 Task: Select Convenience. Add to cart, from FastMarket for 4287 Palmer Road, Westerville, Ohio 43081, Cell Number 614-742-1053, following item : 3.1 Amp Dual USB Car Charger_x000D_
 - 1
Action: Mouse moved to (275, 116)
Screenshot: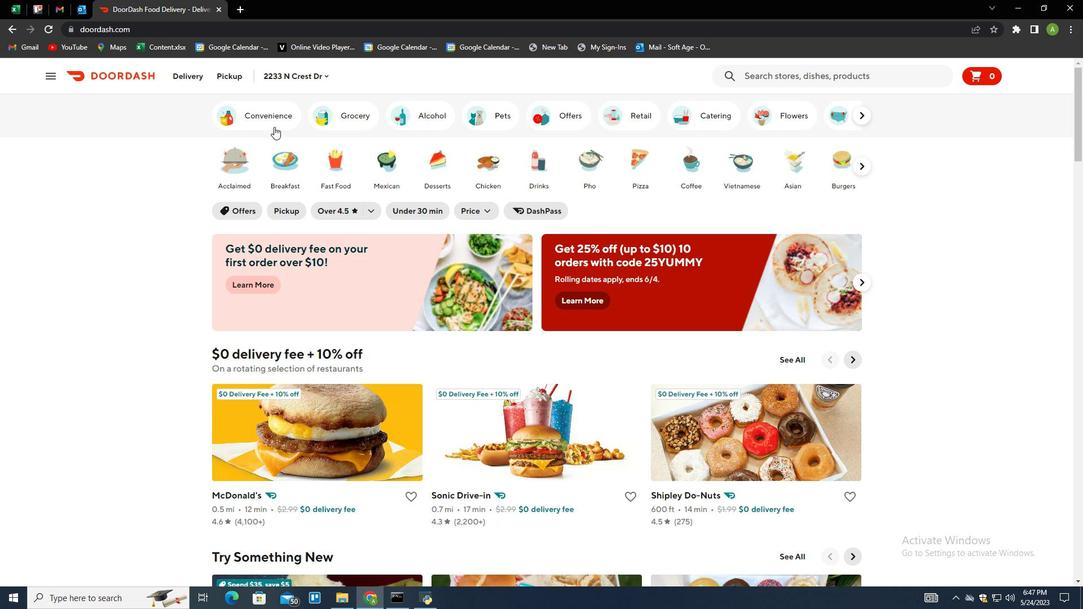 
Action: Mouse pressed left at (275, 116)
Screenshot: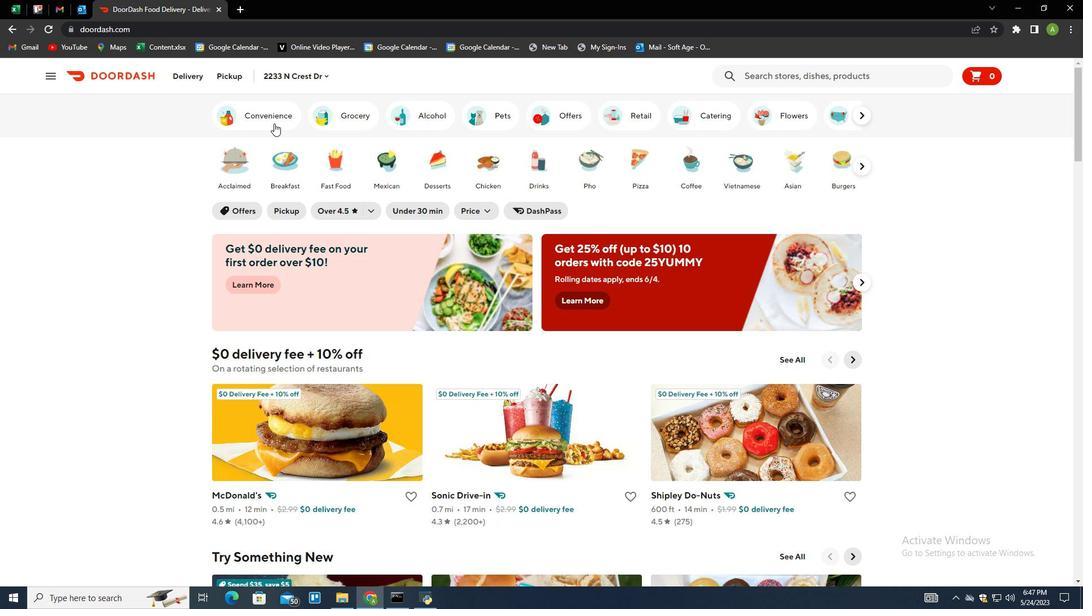 
Action: Mouse moved to (516, 408)
Screenshot: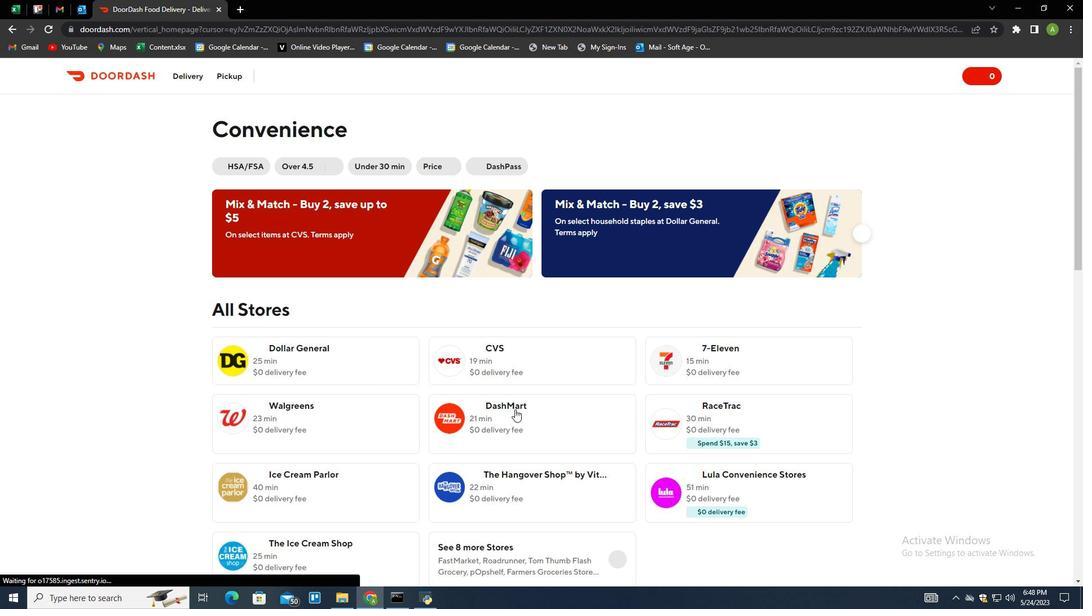 
Action: Mouse scrolled (516, 407) with delta (0, 0)
Screenshot: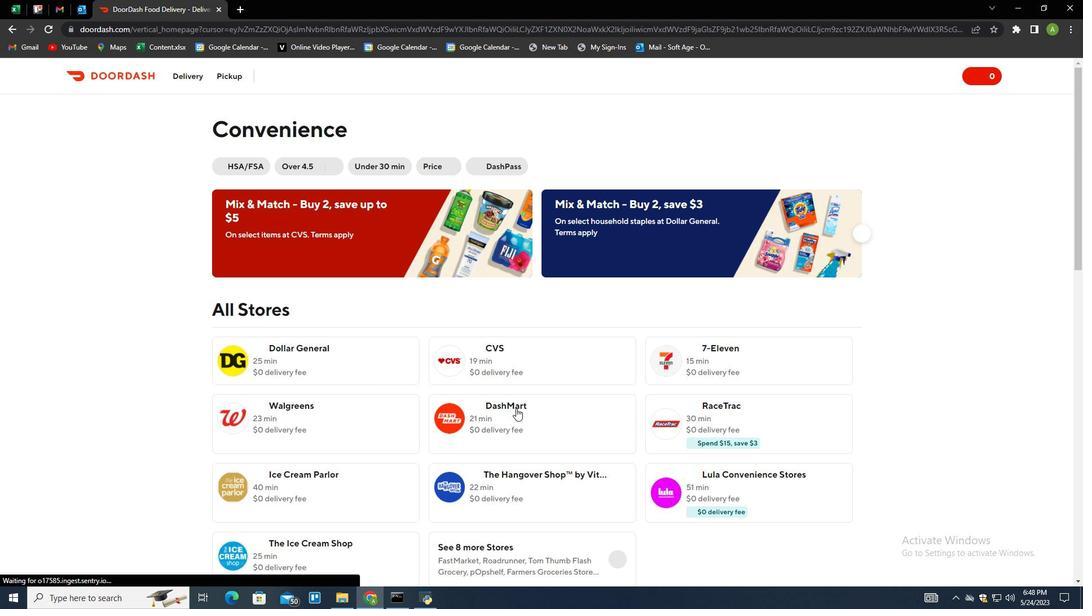 
Action: Mouse scrolled (516, 407) with delta (0, 0)
Screenshot: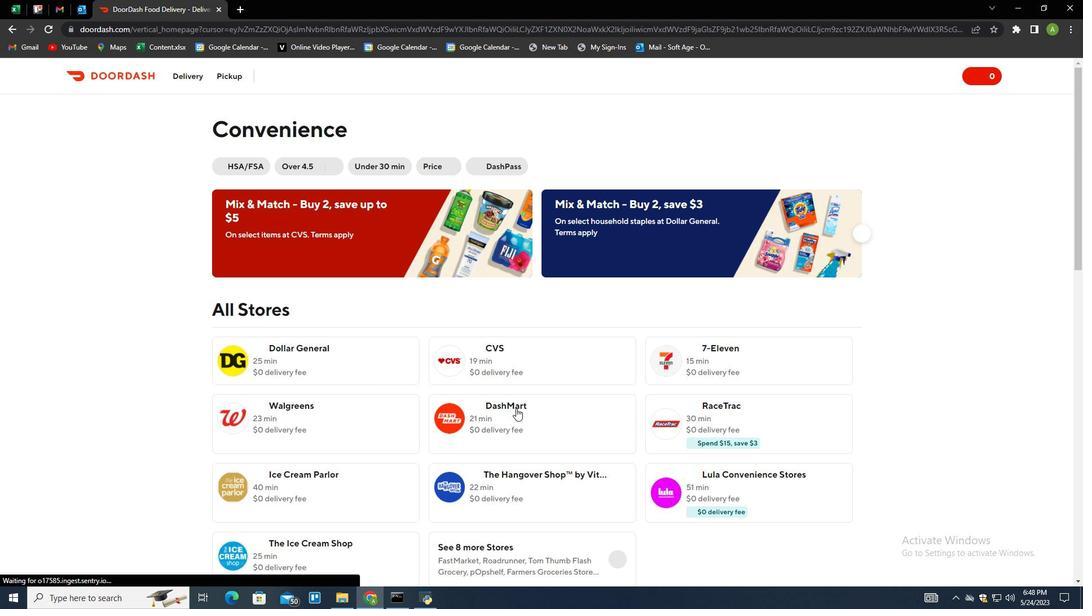 
Action: Mouse moved to (615, 449)
Screenshot: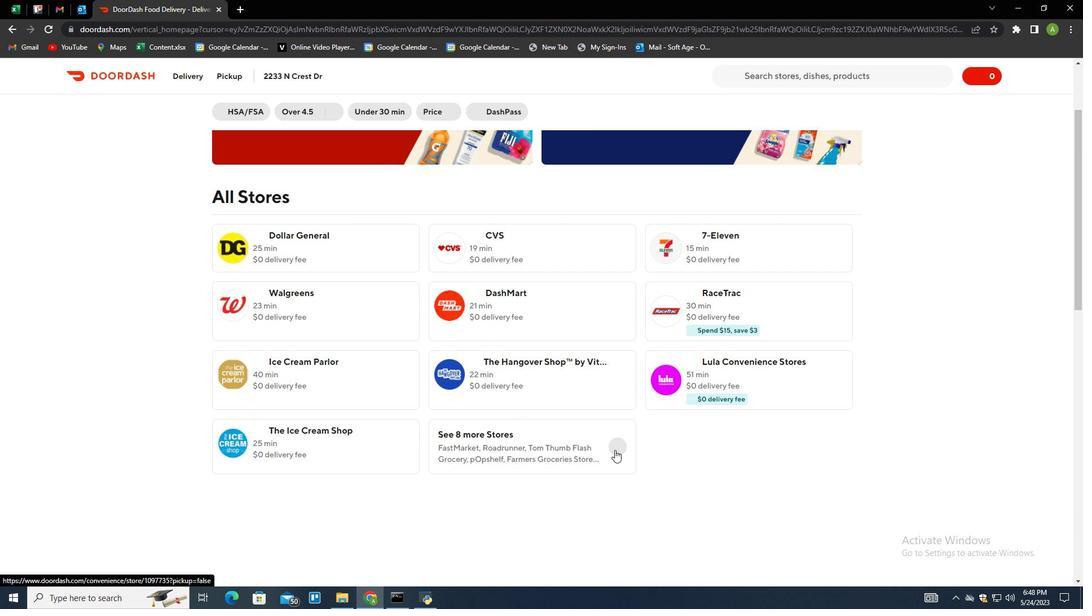 
Action: Mouse pressed left at (615, 449)
Screenshot: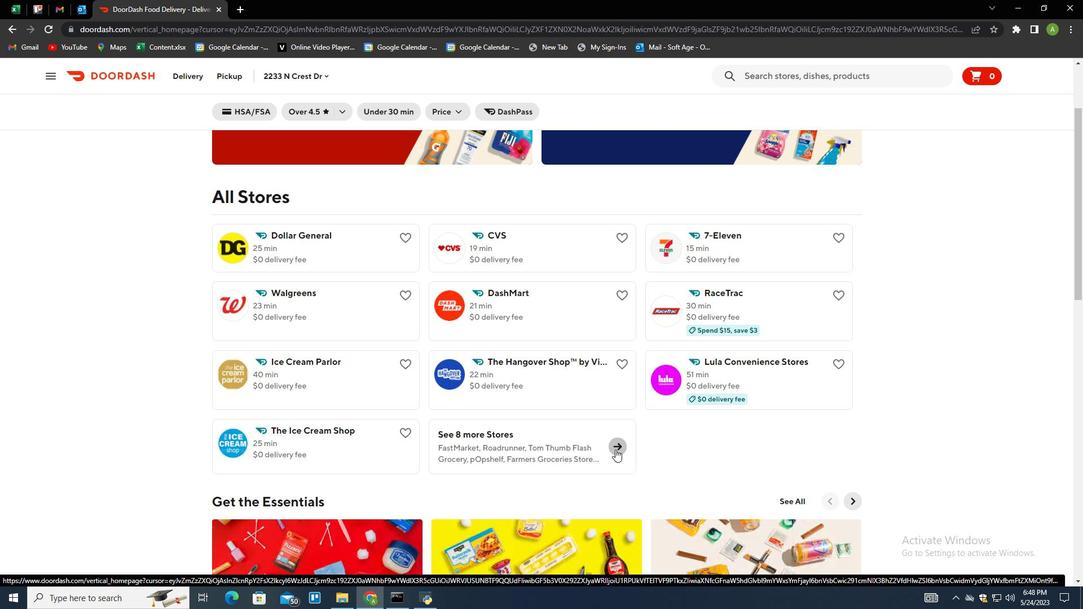 
Action: Mouse moved to (556, 392)
Screenshot: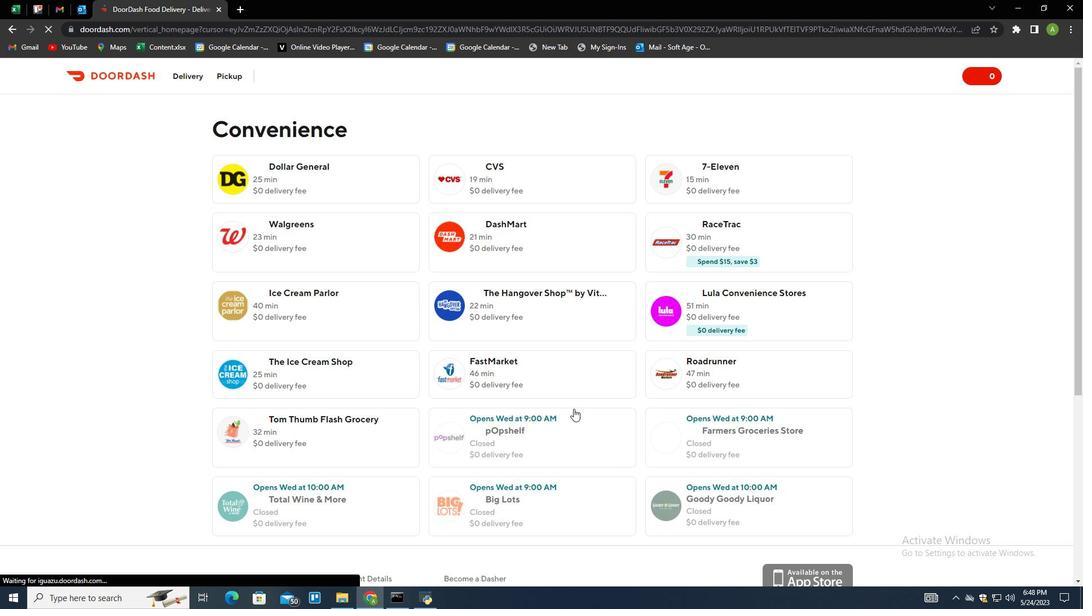 
Action: Mouse pressed left at (556, 392)
Screenshot: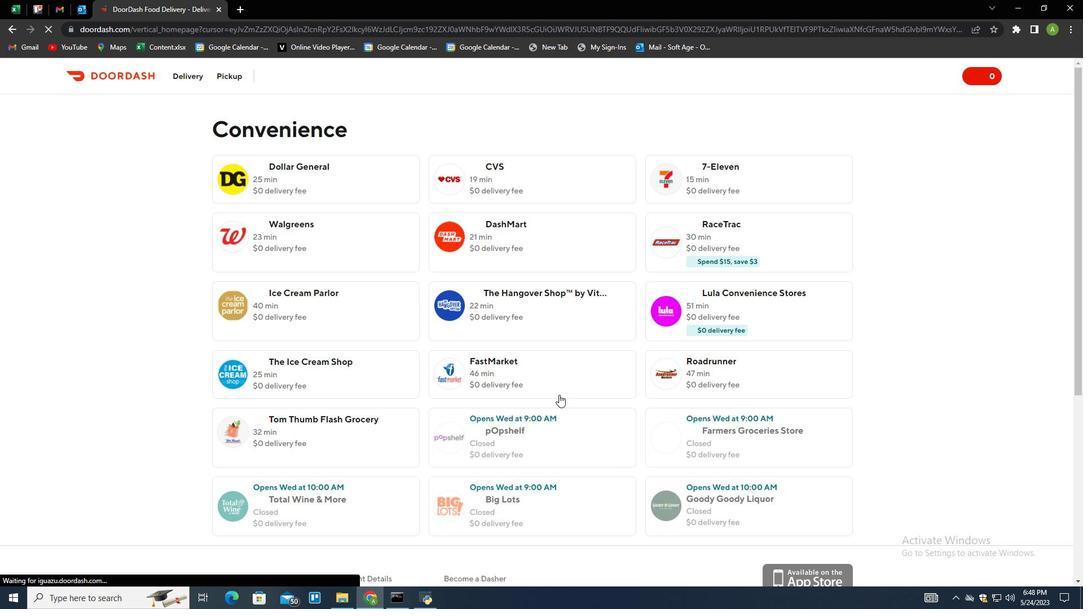 
Action: Mouse moved to (236, 71)
Screenshot: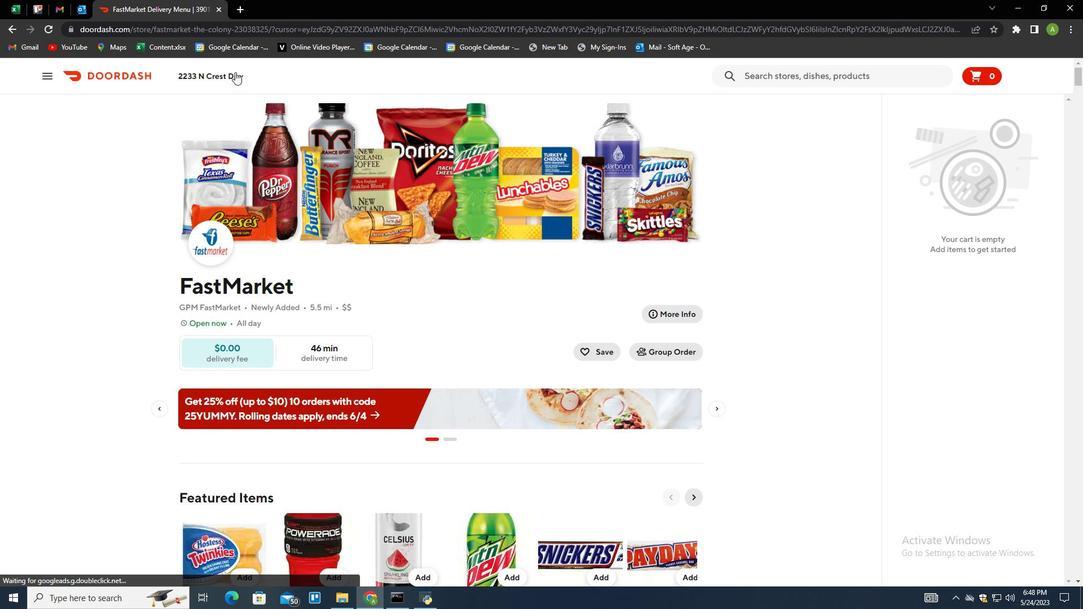 
Action: Mouse pressed left at (236, 71)
Screenshot: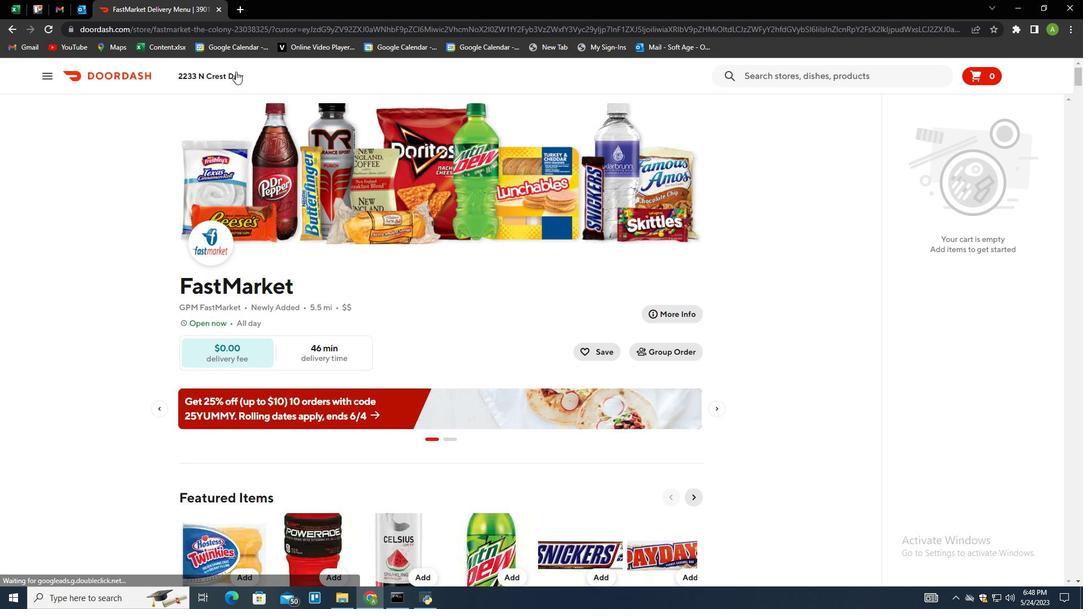 
Action: Mouse moved to (242, 121)
Screenshot: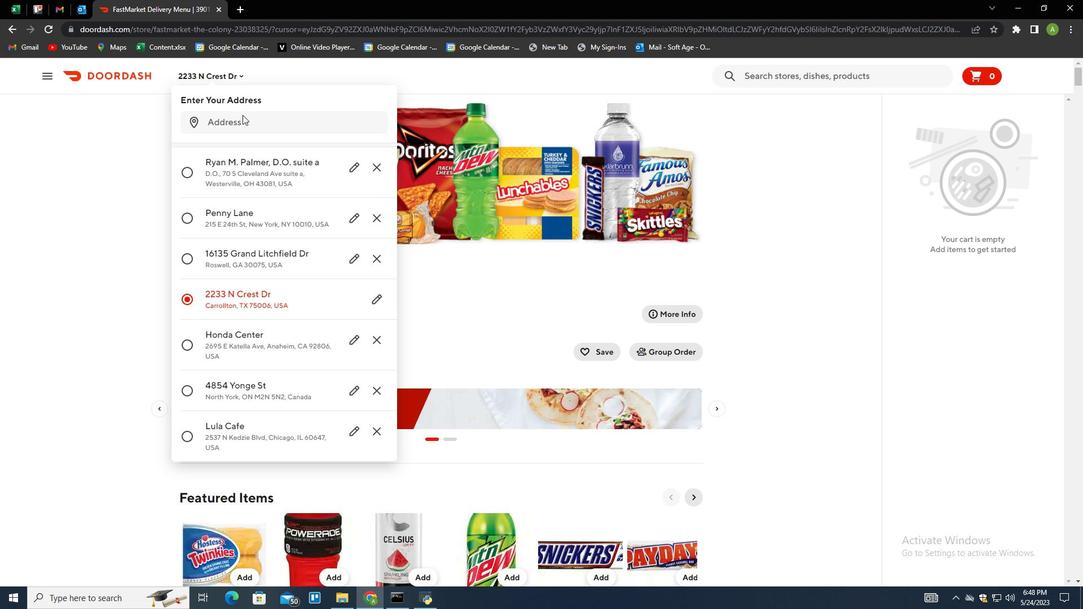 
Action: Mouse pressed left at (242, 121)
Screenshot: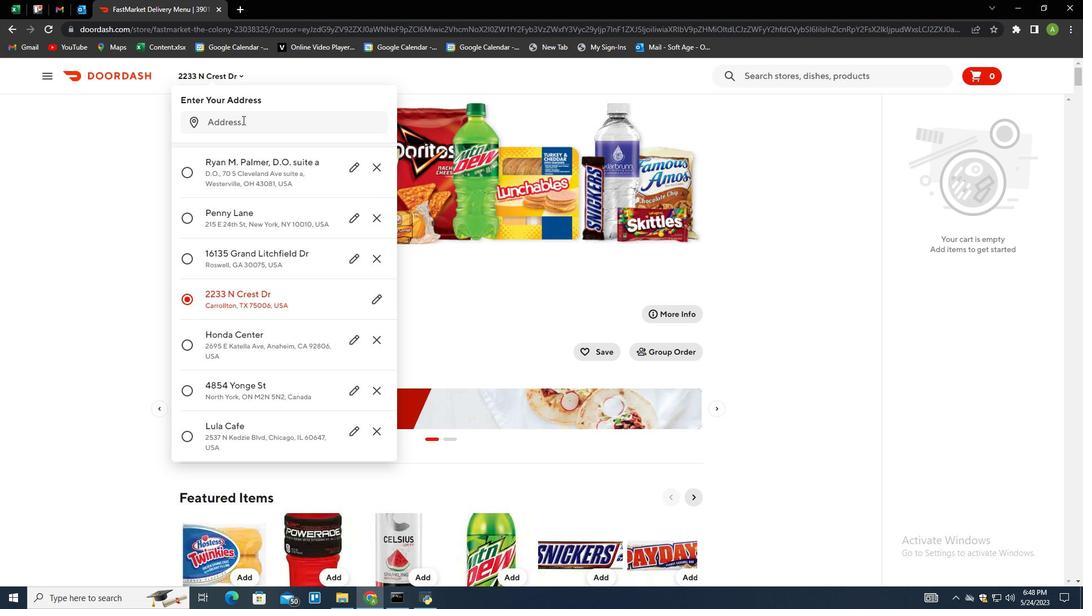 
Action: Mouse moved to (242, 122)
Screenshot: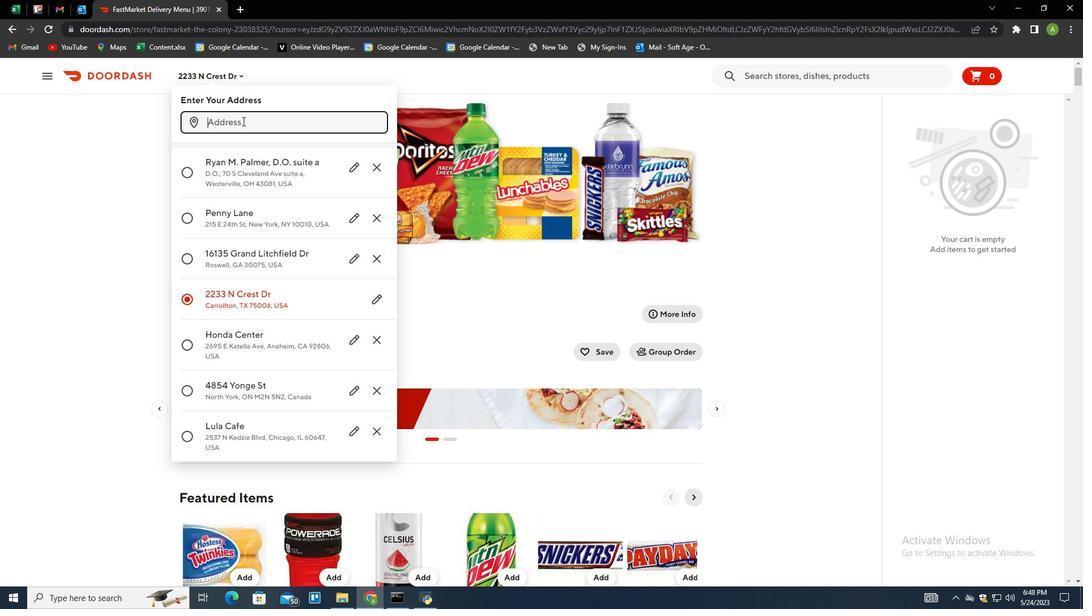 
Action: Key pressed 4287<Key.space>palmer<Key.space>road,<Key.space>westerville,<Key.space>ohio<Key.space>43081<Key.enter>
Screenshot: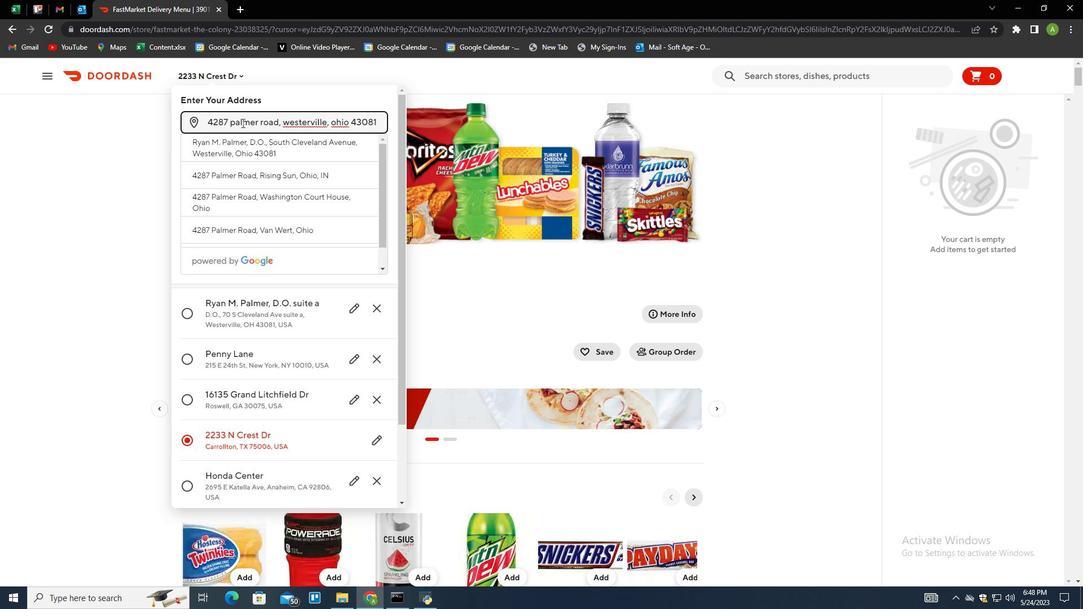 
Action: Mouse moved to (361, 467)
Screenshot: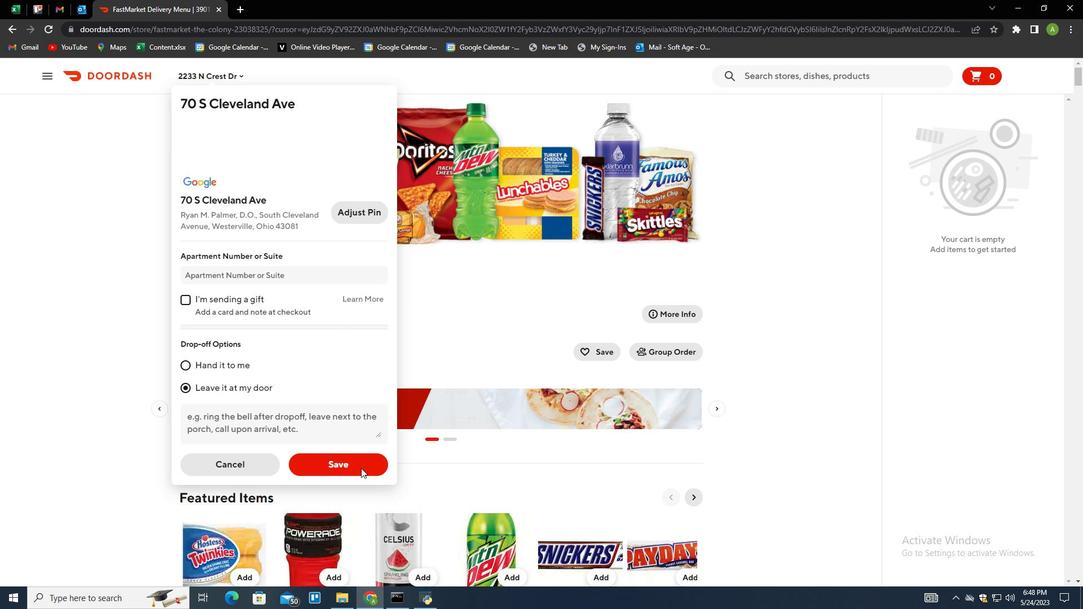 
Action: Mouse pressed left at (361, 467)
Screenshot: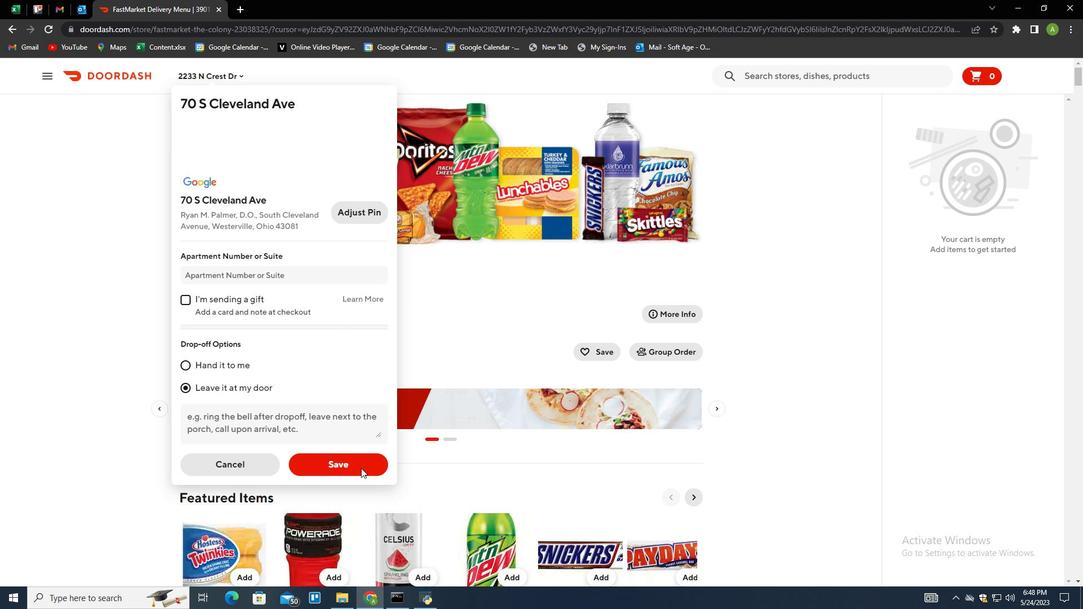 
Action: Mouse moved to (586, 412)
Screenshot: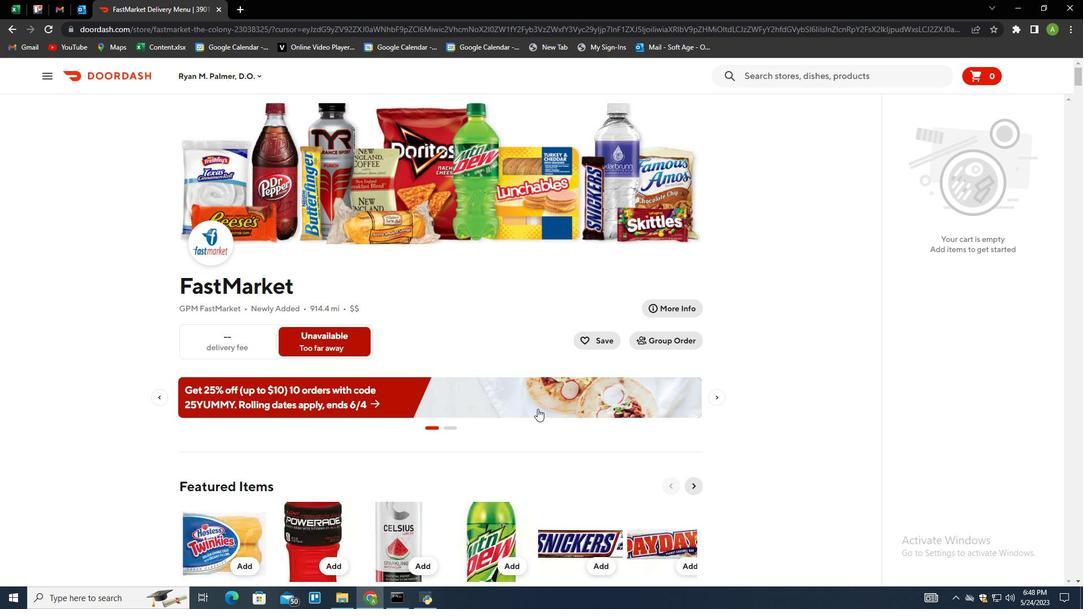 
Action: Mouse scrolled (586, 412) with delta (0, 0)
Screenshot: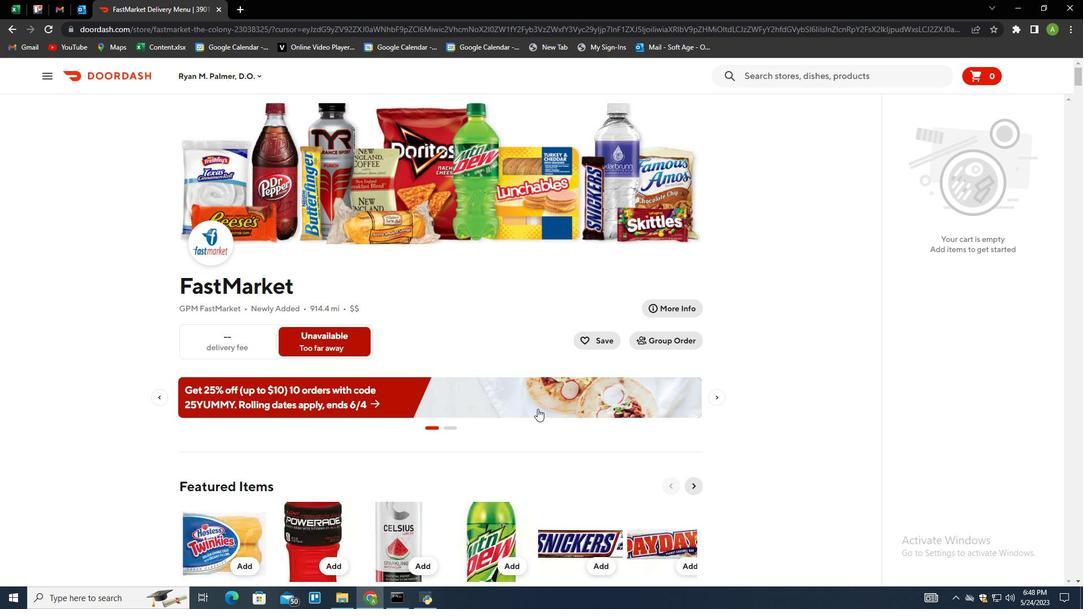 
Action: Mouse moved to (588, 415)
Screenshot: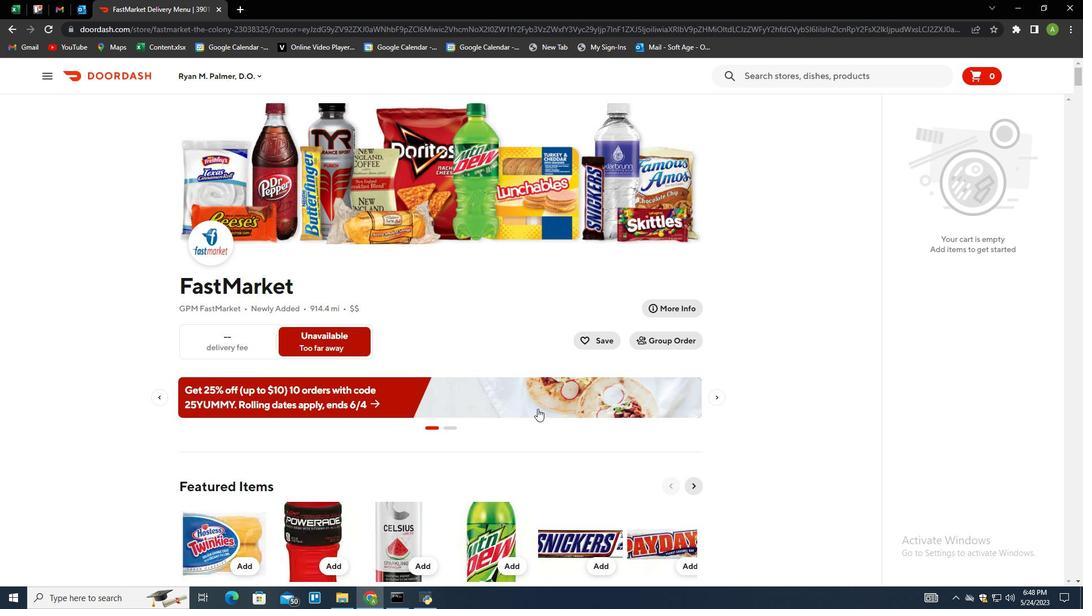 
Action: Mouse scrolled (588, 415) with delta (0, 0)
Screenshot: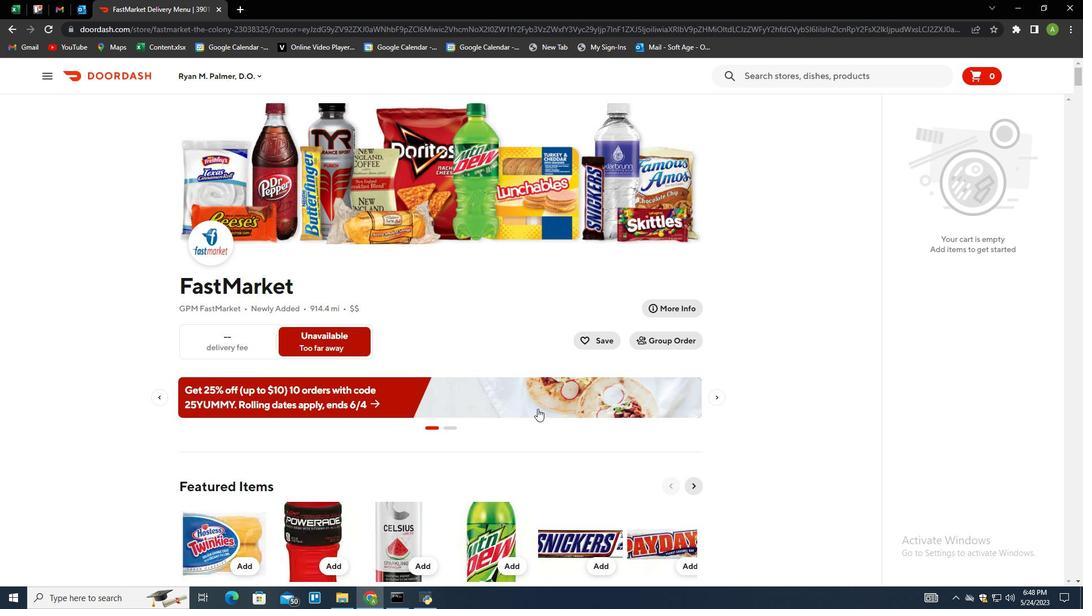 
Action: Mouse moved to (590, 417)
Screenshot: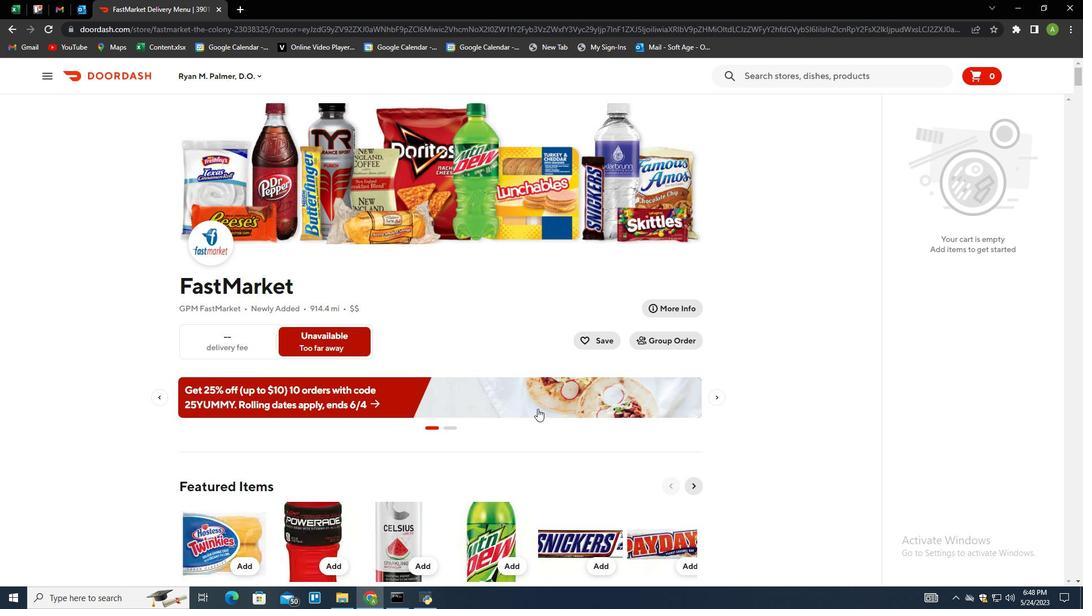 
Action: Mouse scrolled (590, 416) with delta (0, 0)
Screenshot: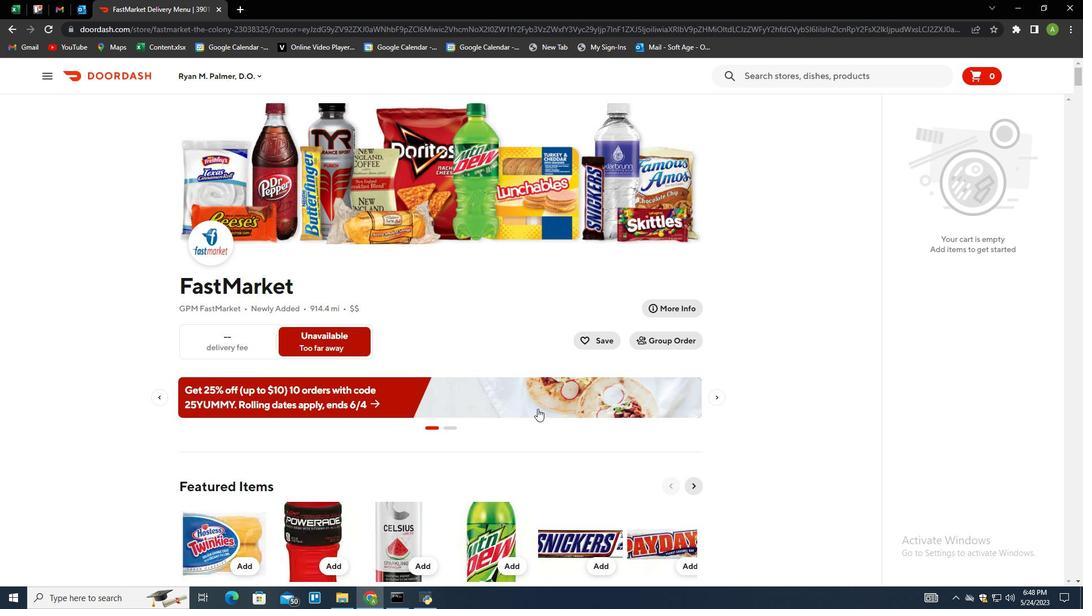 
Action: Mouse moved to (591, 417)
Screenshot: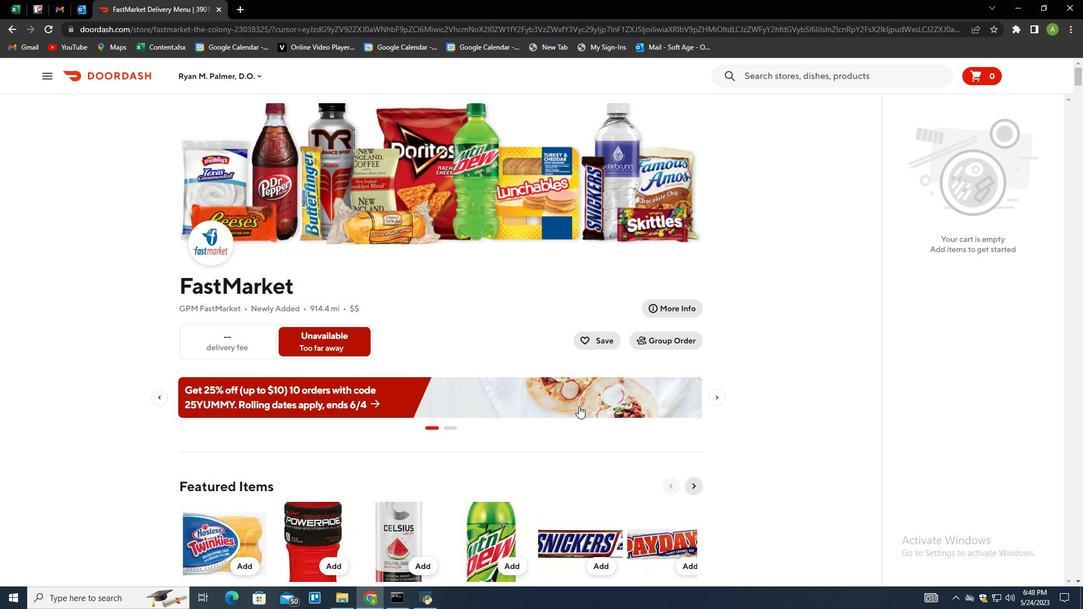 
Action: Mouse scrolled (590, 416) with delta (0, 0)
Screenshot: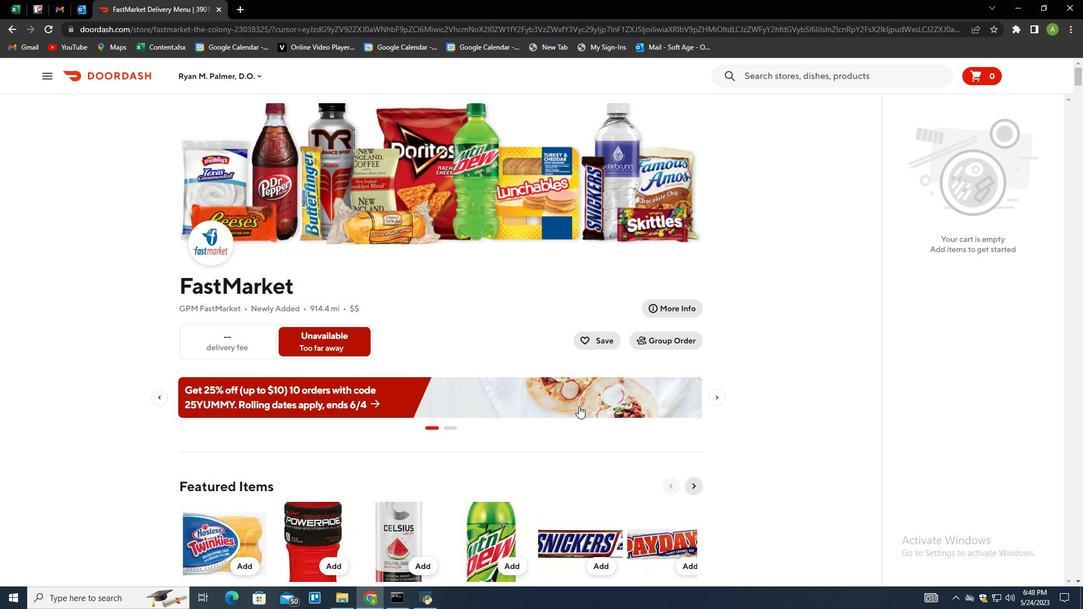 
Action: Mouse moved to (593, 419)
Screenshot: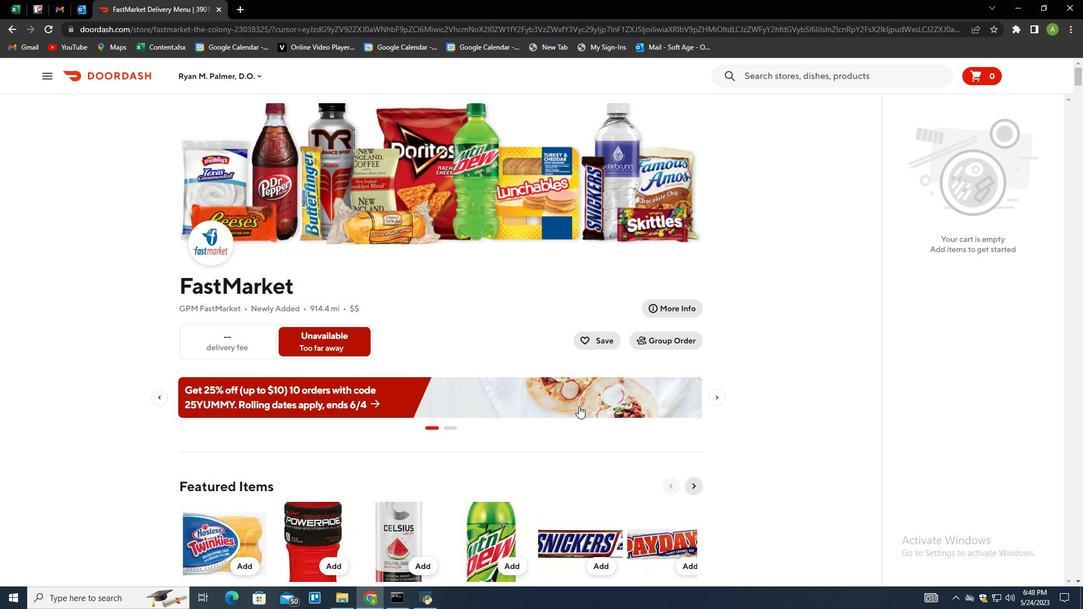 
Action: Mouse scrolled (592, 417) with delta (0, 0)
Screenshot: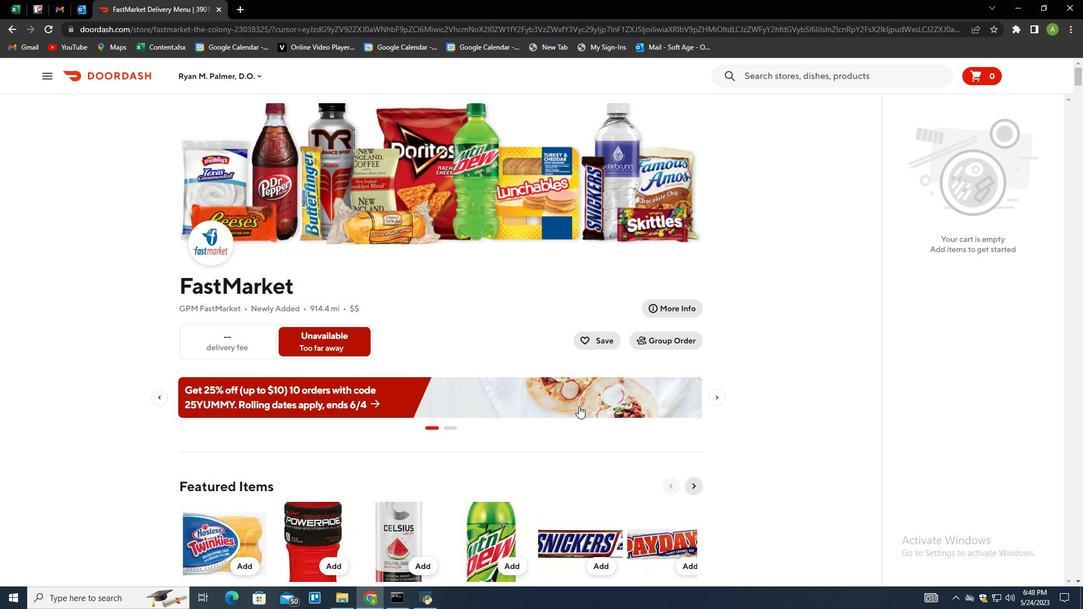
Action: Mouse moved to (624, 451)
Screenshot: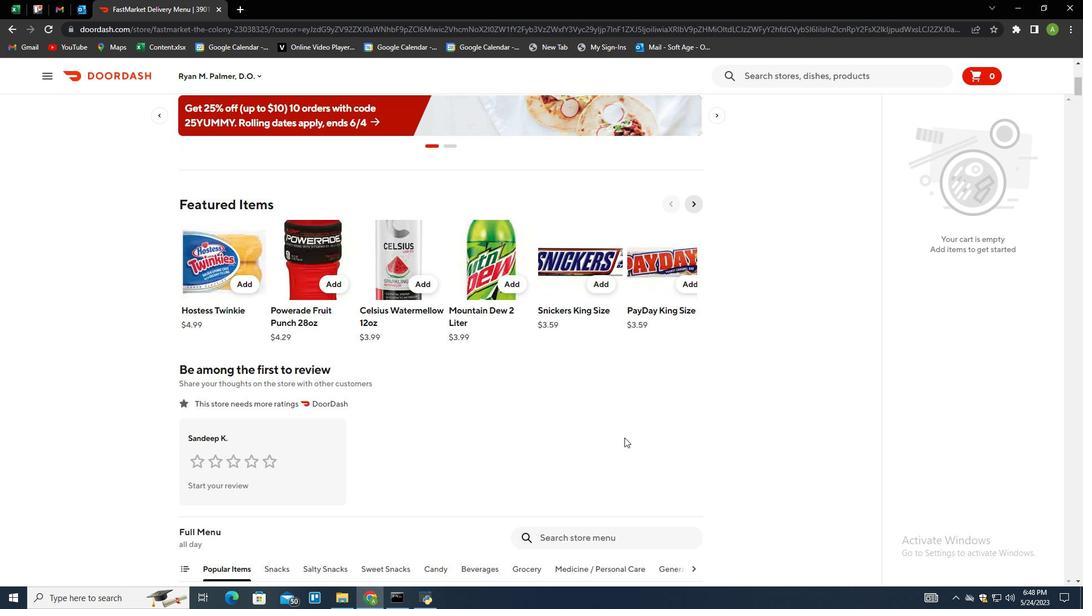 
Action: Mouse scrolled (624, 451) with delta (0, 0)
Screenshot: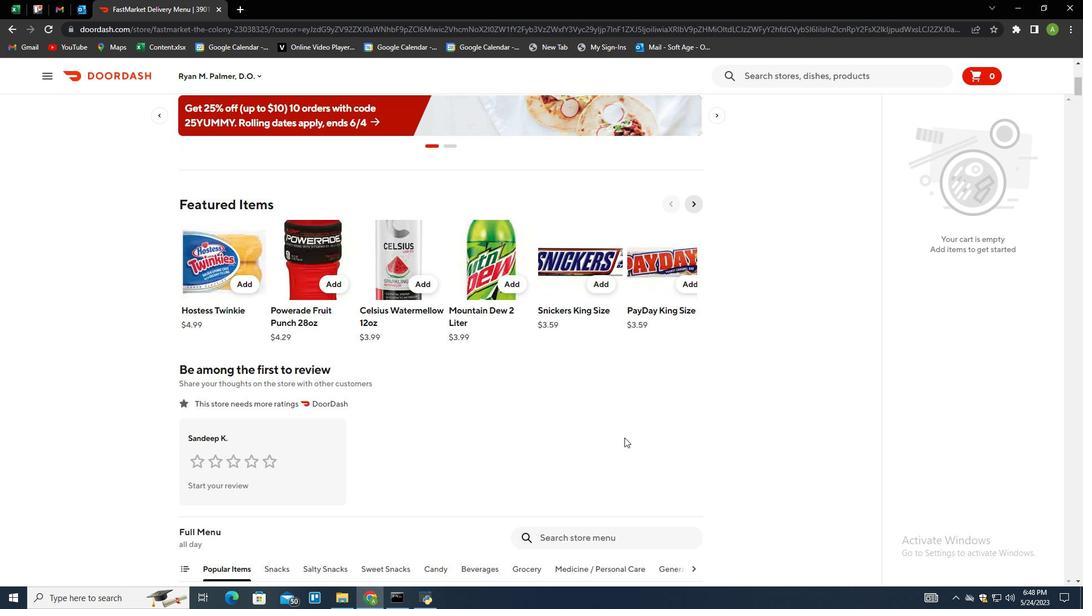
Action: Mouse moved to (623, 455)
Screenshot: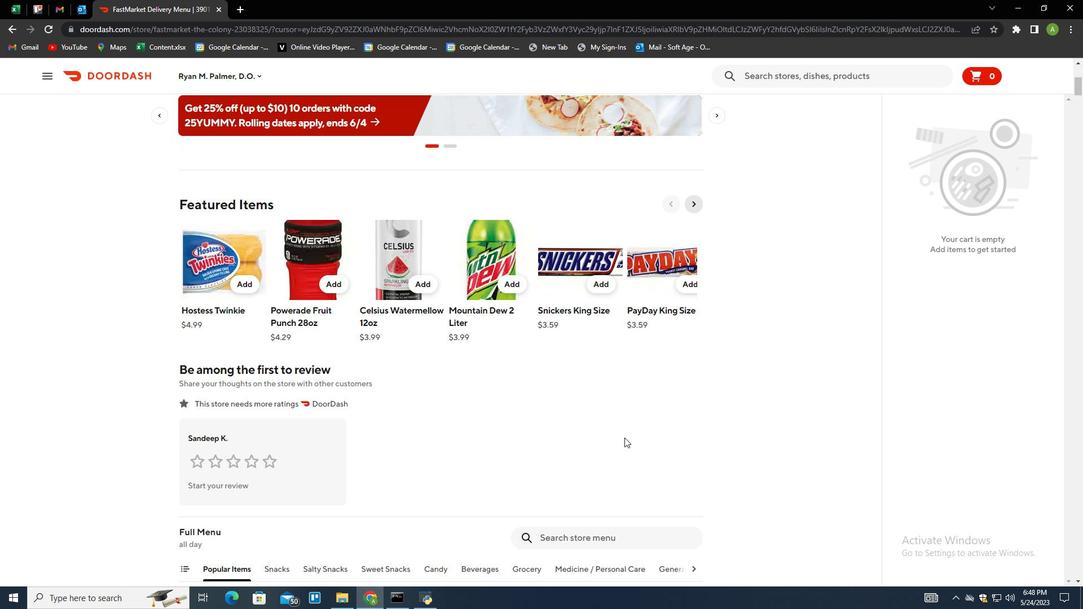
Action: Mouse scrolled (623, 454) with delta (0, 0)
Screenshot: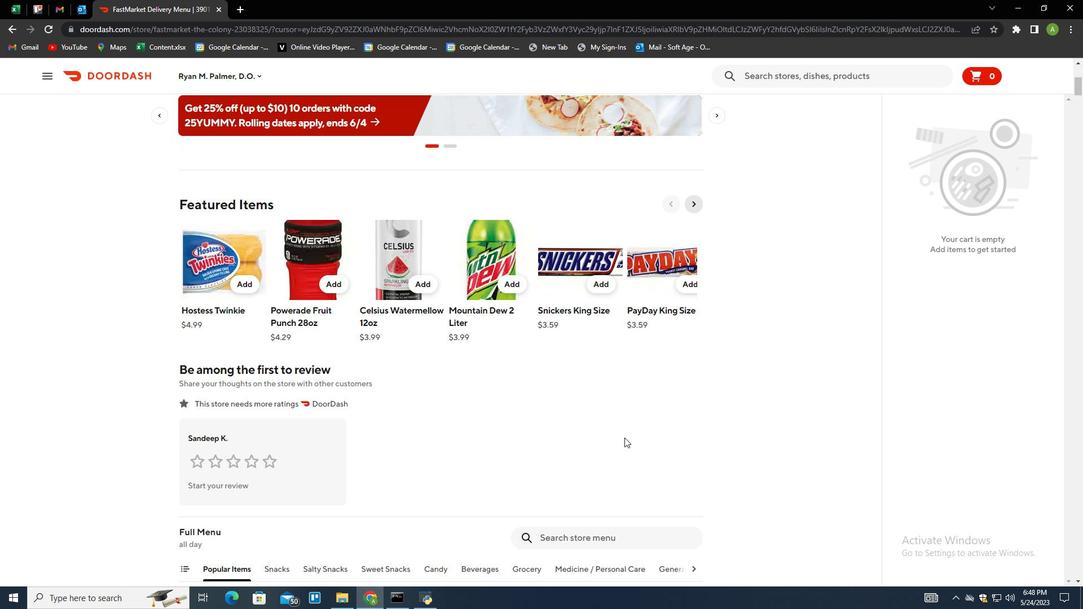 
Action: Mouse moved to (622, 458)
Screenshot: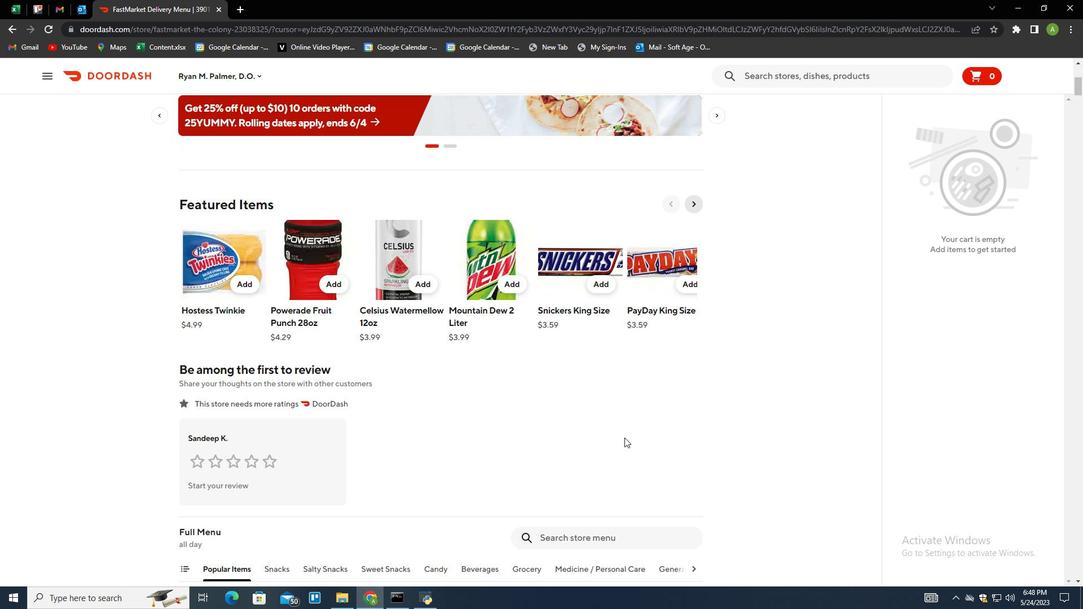 
Action: Mouse scrolled (622, 458) with delta (0, 0)
Screenshot: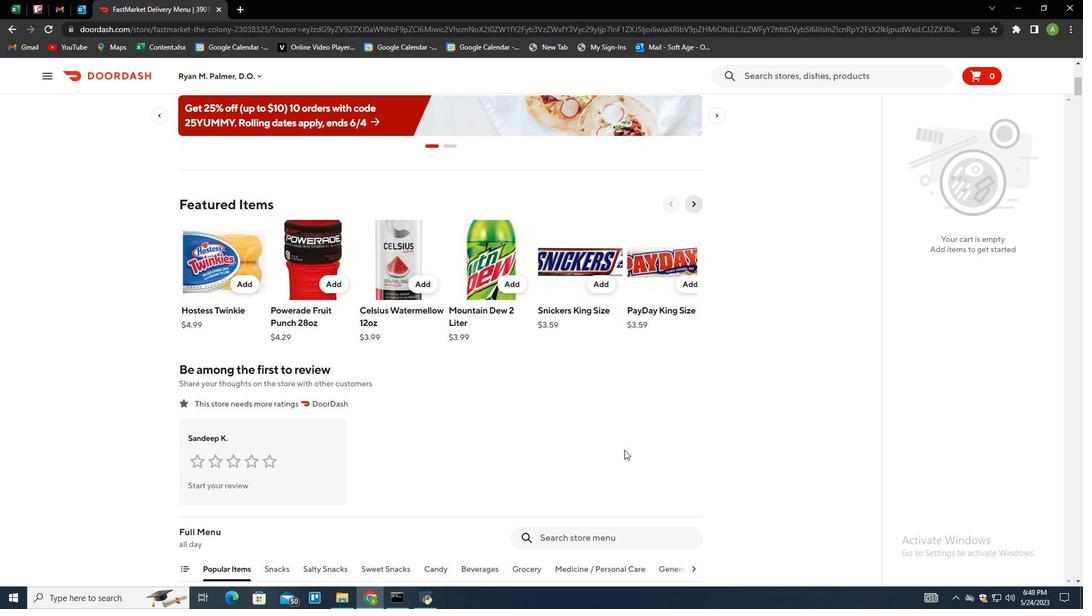 
Action: Mouse moved to (589, 367)
Screenshot: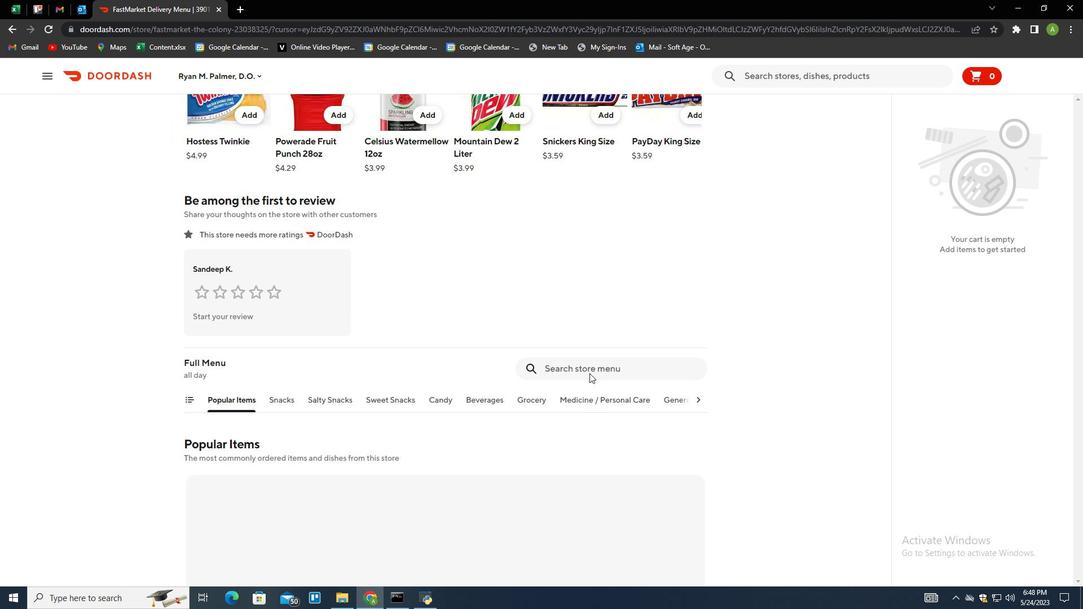 
Action: Mouse pressed left at (589, 367)
Screenshot: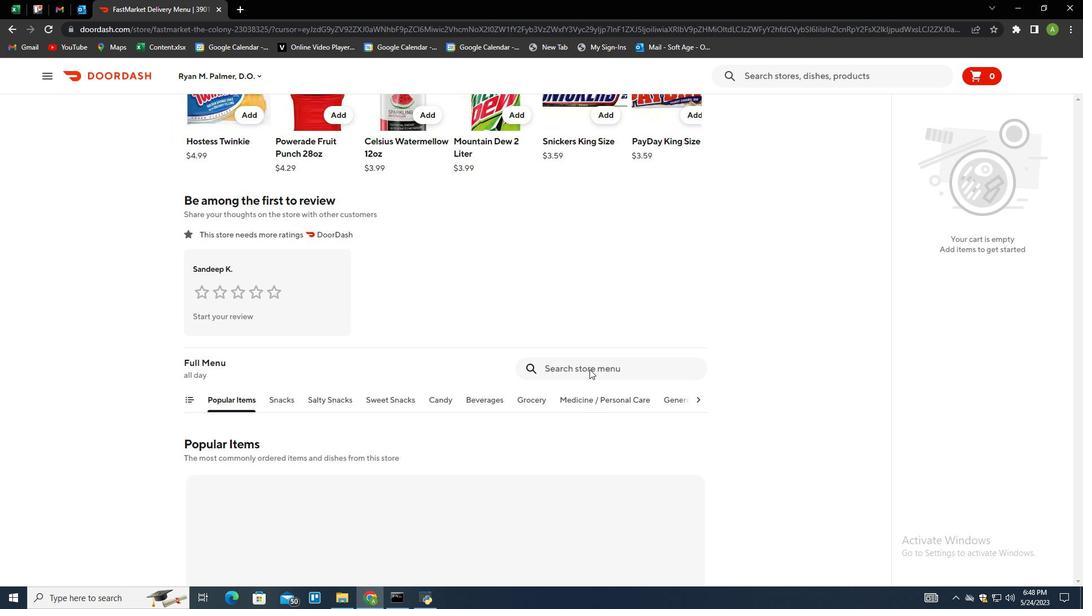 
Action: Mouse moved to (398, 117)
Screenshot: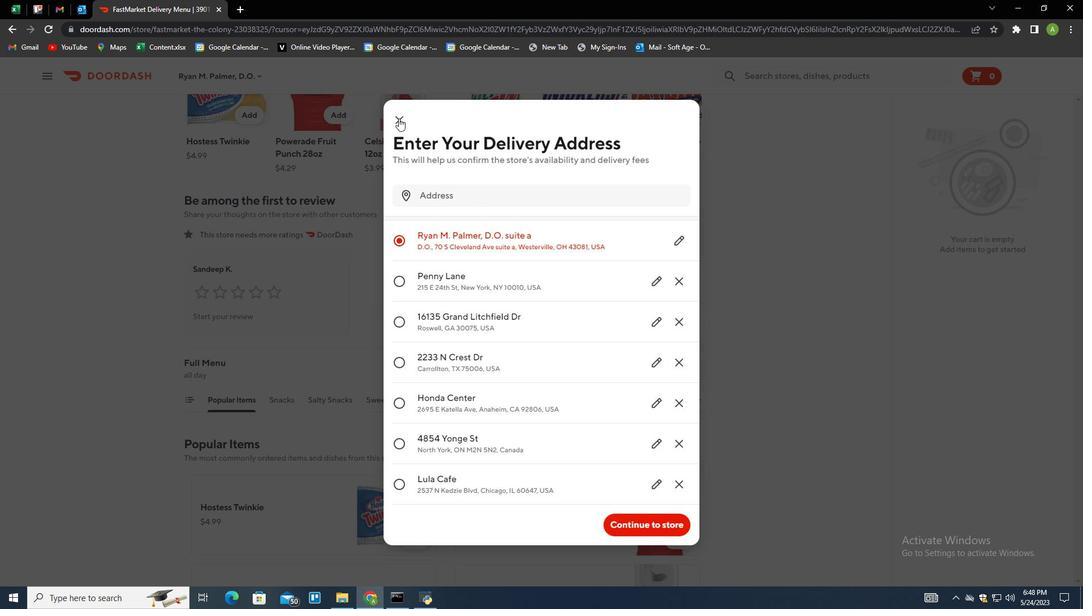 
Action: Mouse pressed left at (398, 117)
Screenshot: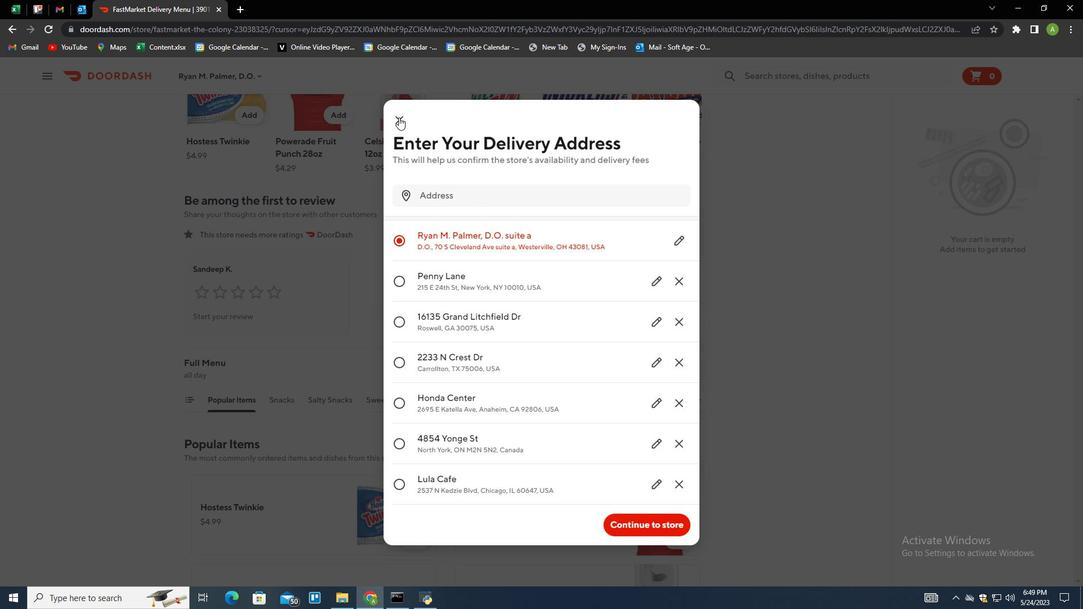 
Action: Mouse moved to (574, 367)
Screenshot: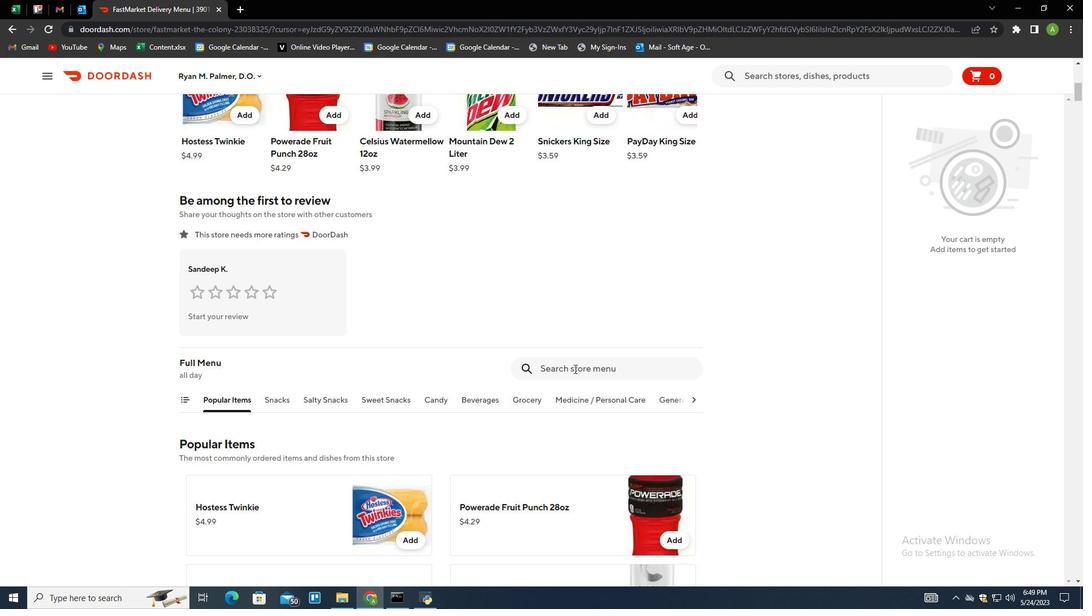 
Action: Mouse pressed left at (574, 367)
Screenshot: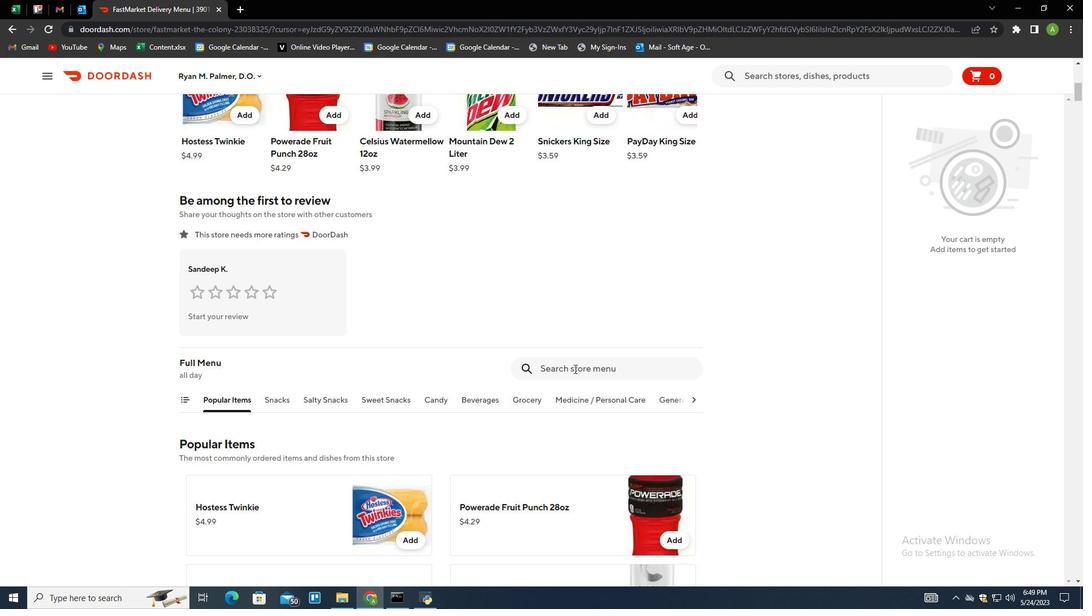 
Action: Key pressed 3.1<Key.space>amp<Key.space>dual<Key.space>usb<Key.space>car<Key.space>charger<Key.enter>
Screenshot: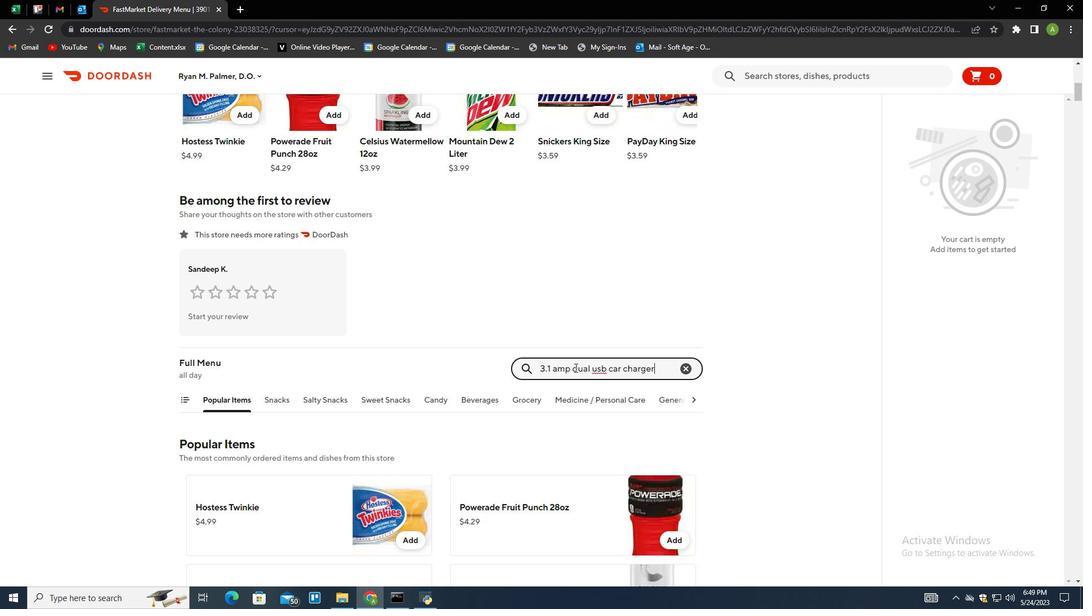 
Action: Mouse moved to (405, 309)
Screenshot: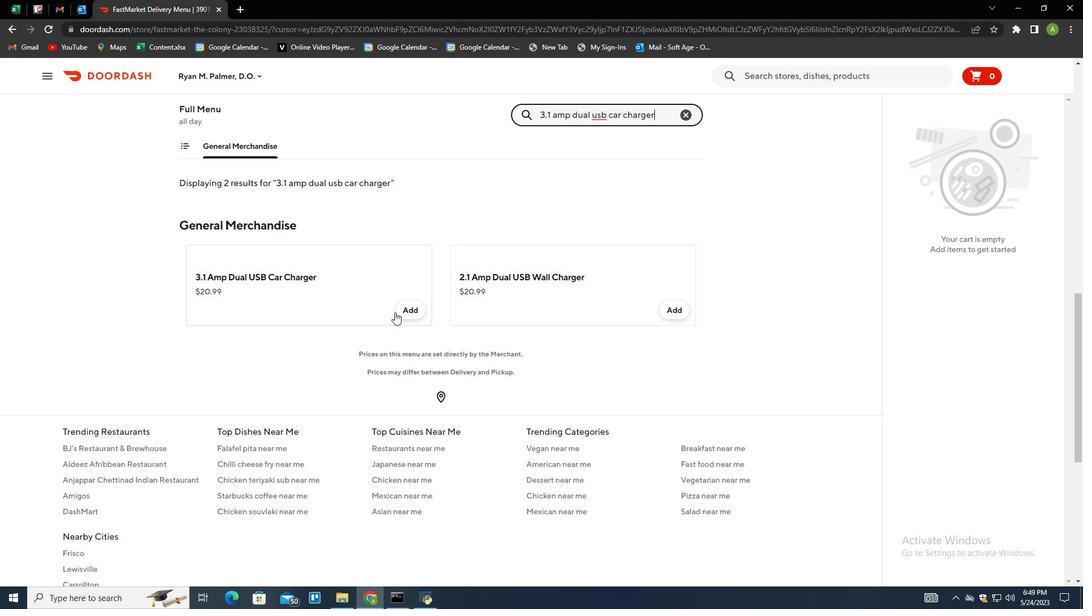 
Action: Mouse pressed left at (405, 309)
Screenshot: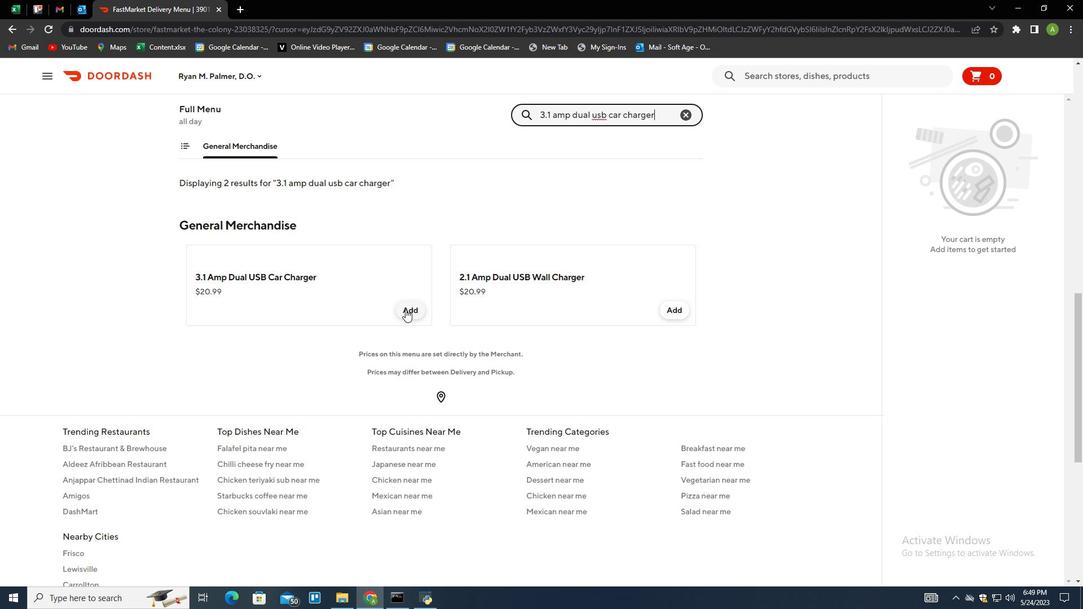 
Action: Mouse moved to (454, 284)
Screenshot: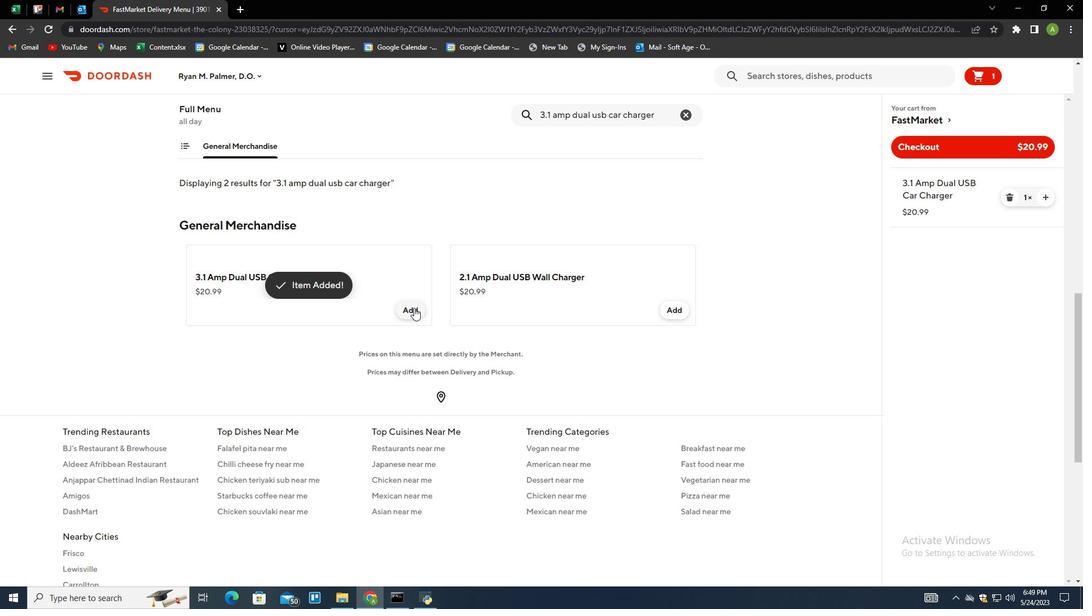 
Action: Mouse scrolled (454, 284) with delta (0, 0)
Screenshot: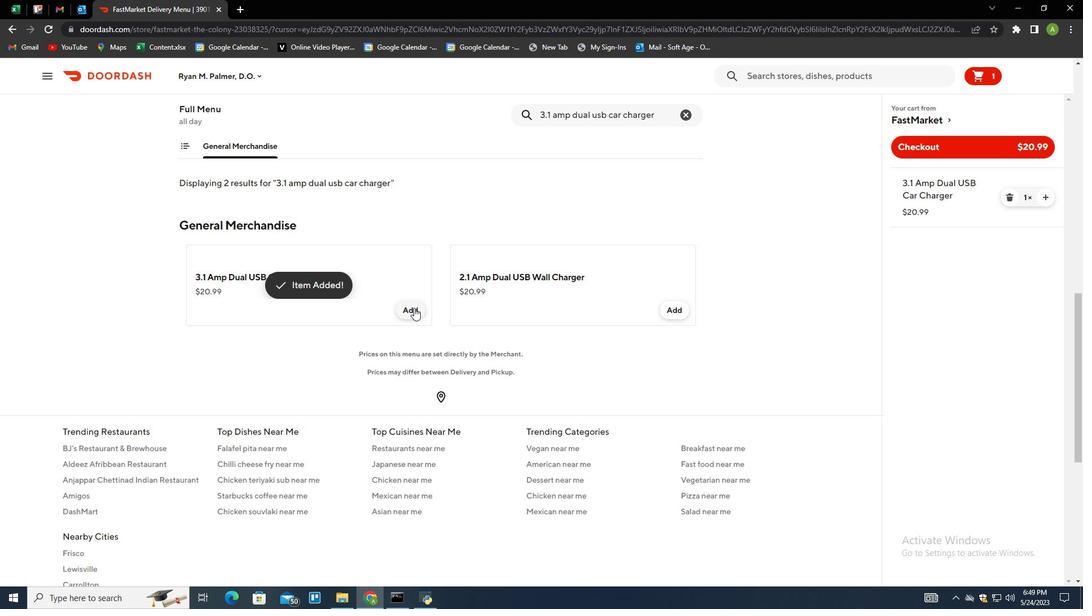 
Action: Mouse moved to (484, 271)
Screenshot: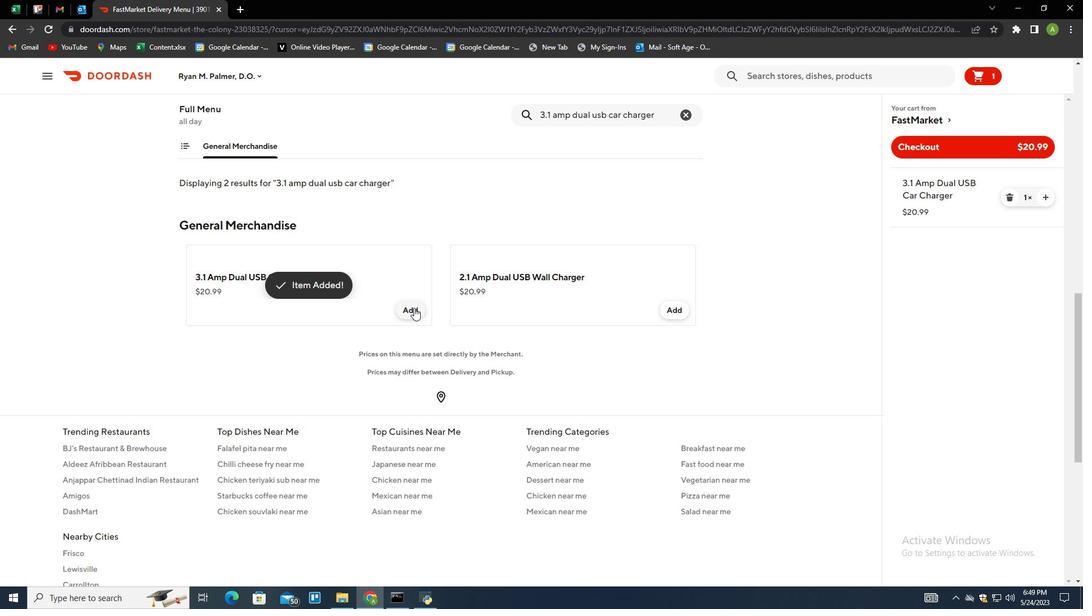 
Action: Mouse scrolled (484, 272) with delta (0, 0)
Screenshot: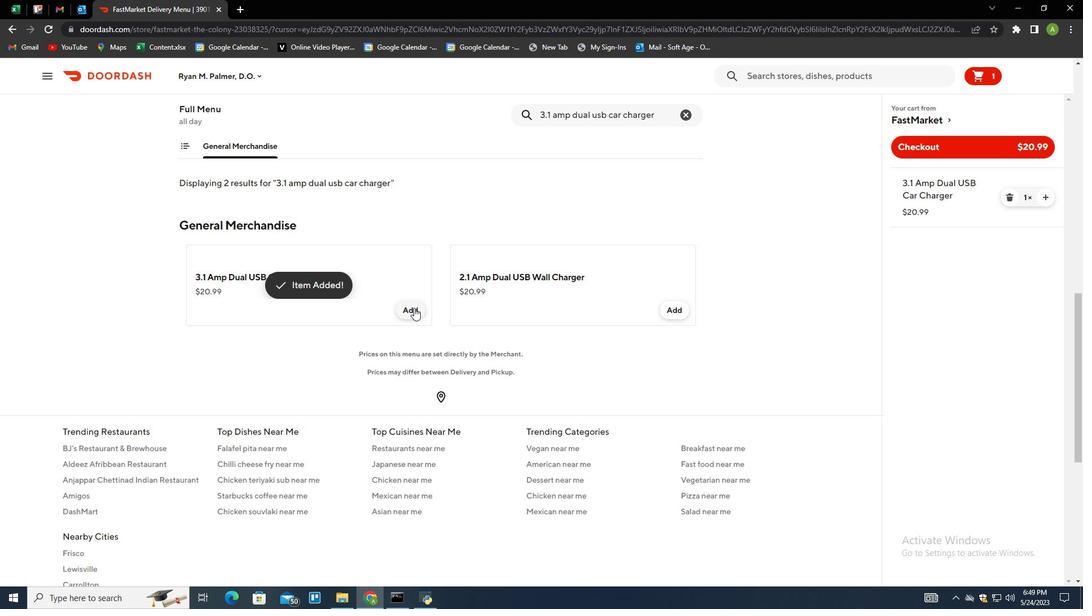 
Action: Mouse moved to (914, 143)
Screenshot: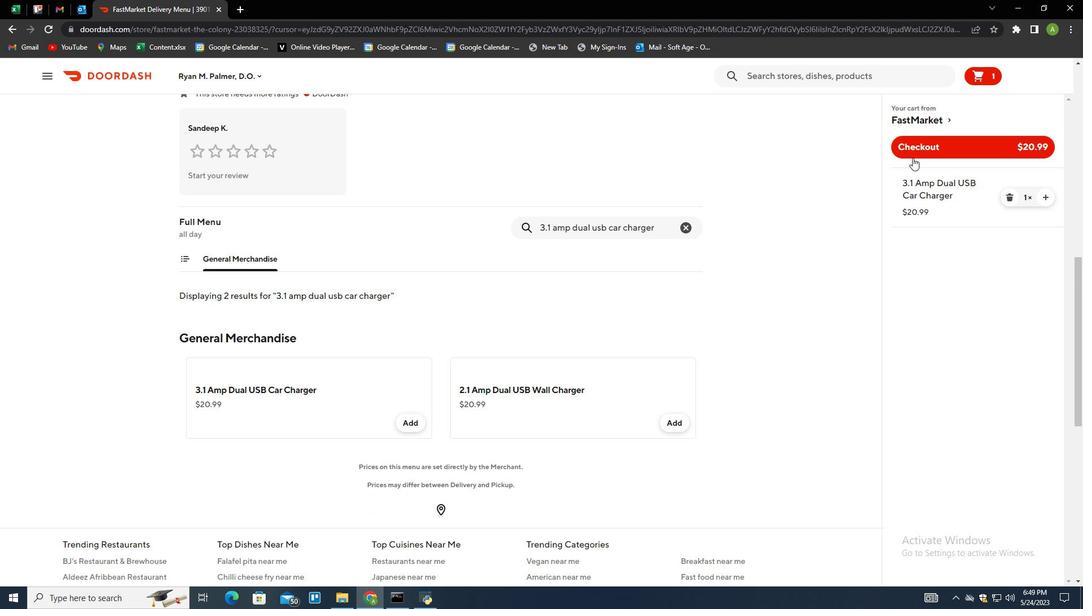 
Action: Mouse pressed left at (914, 143)
Screenshot: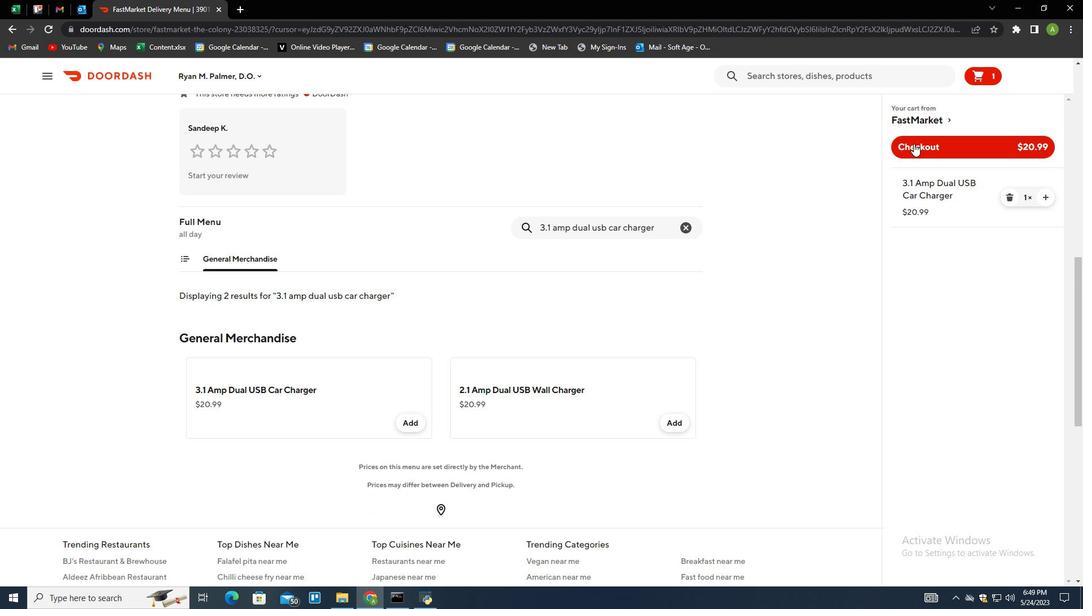 
Action: Mouse moved to (909, 141)
Screenshot: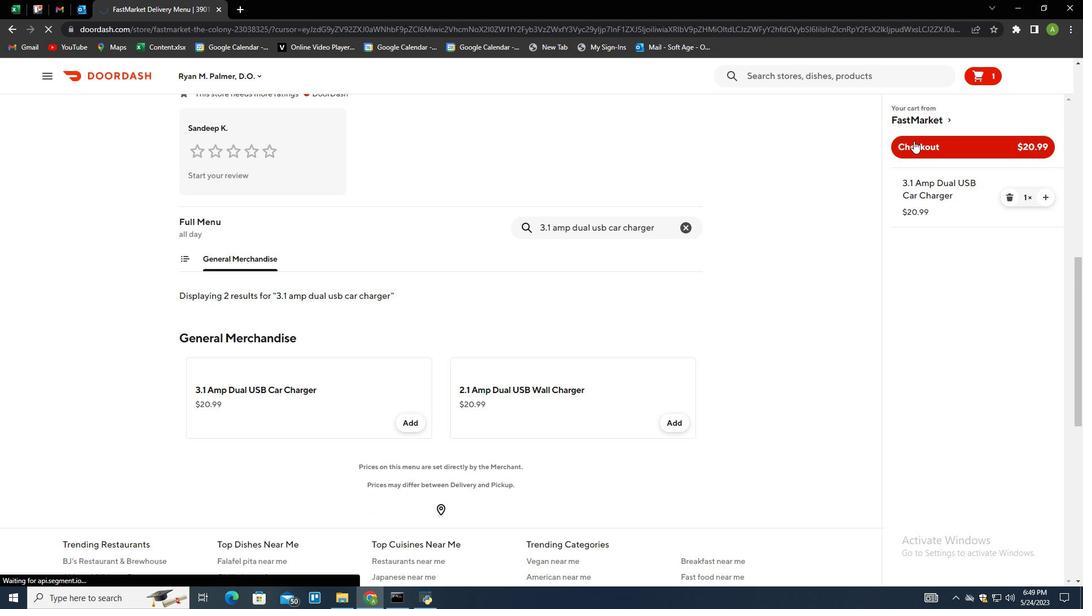
